 Task: Create a due date automation trigger when advanced on, on the wednesday of the week a card is due add fields without custom field "Resume" set to a date more than 1 working days from now at 11:00 AM.
Action: Mouse moved to (989, 75)
Screenshot: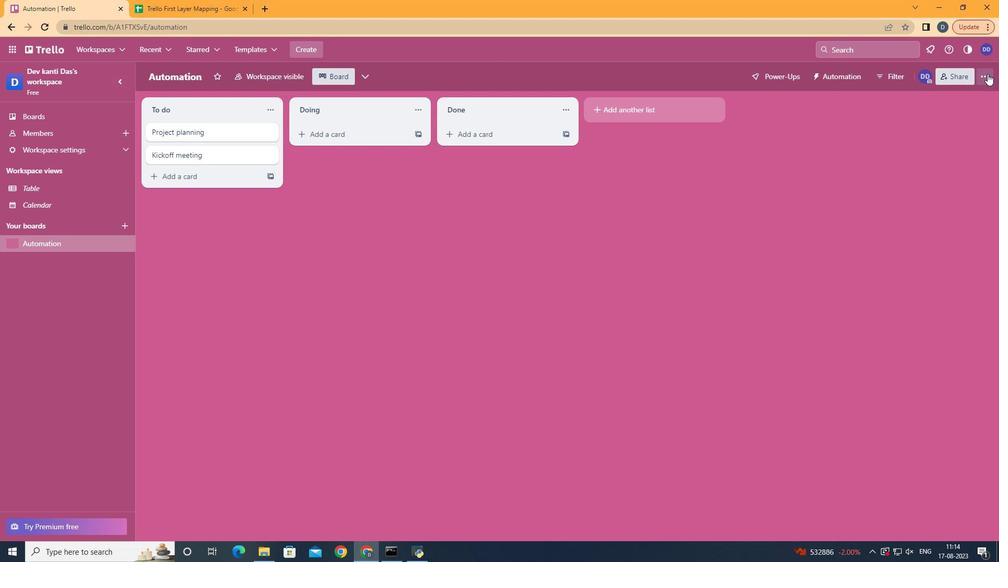 
Action: Mouse pressed left at (989, 75)
Screenshot: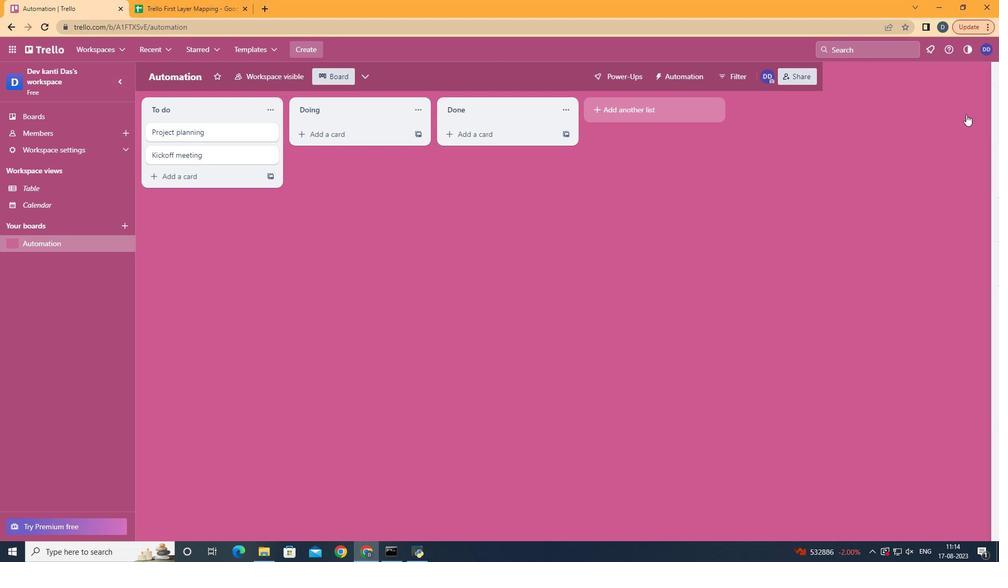 
Action: Mouse moved to (921, 230)
Screenshot: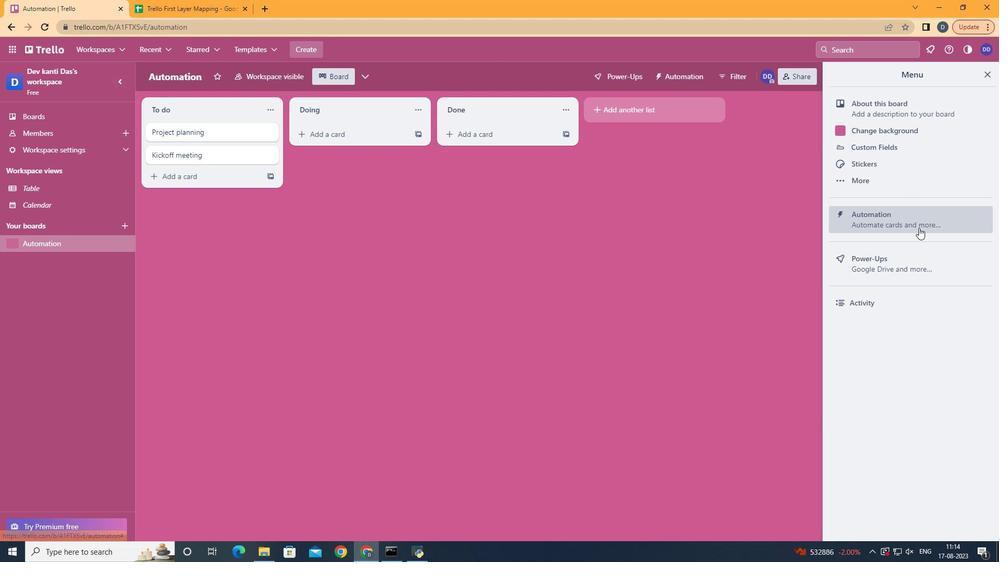 
Action: Mouse pressed left at (921, 230)
Screenshot: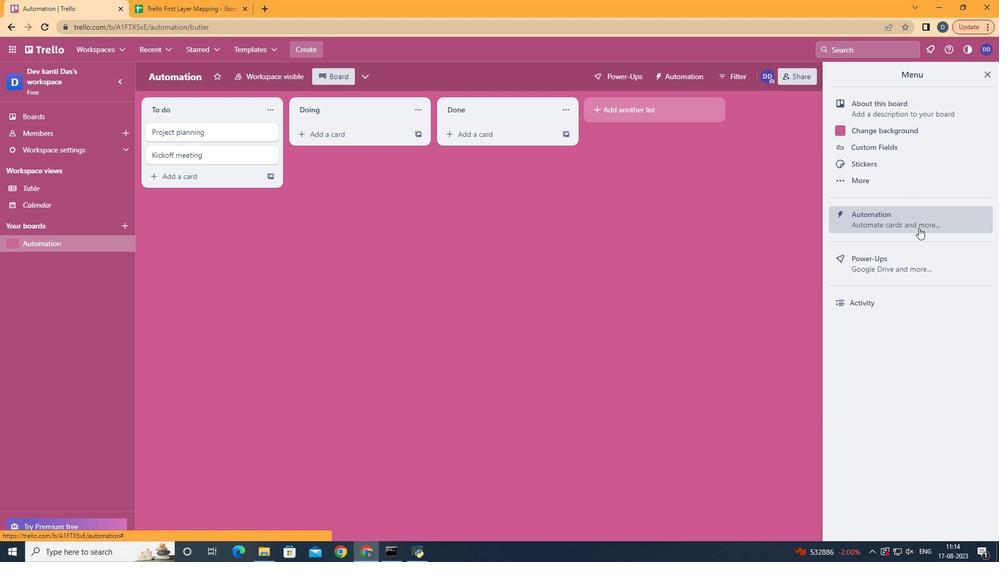 
Action: Mouse moved to (194, 210)
Screenshot: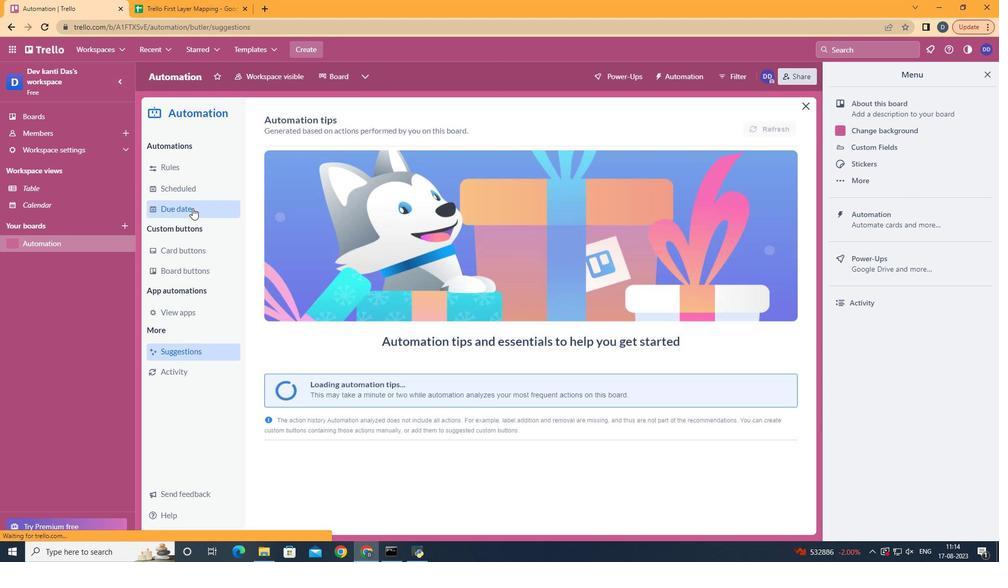 
Action: Mouse pressed left at (194, 210)
Screenshot: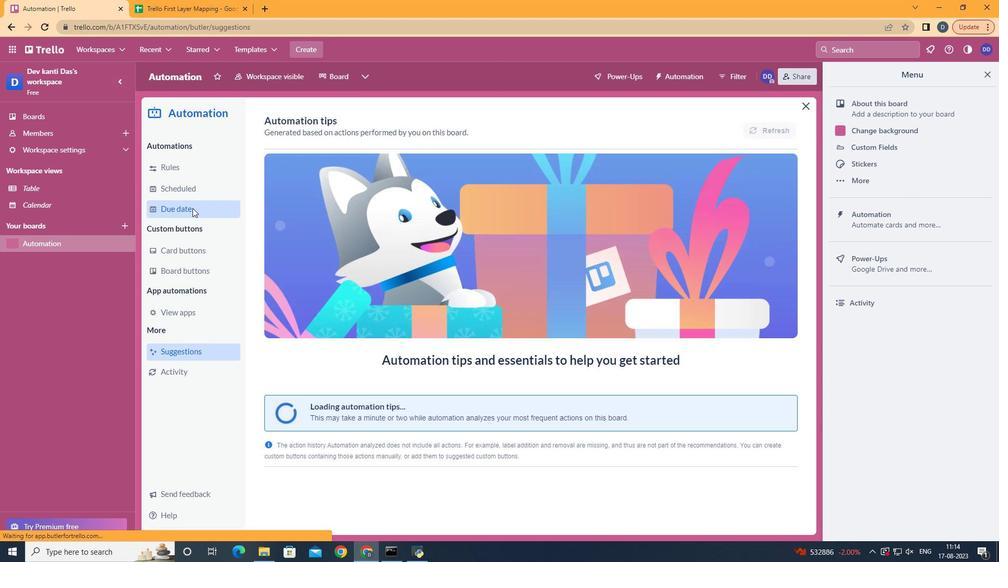 
Action: Mouse moved to (731, 123)
Screenshot: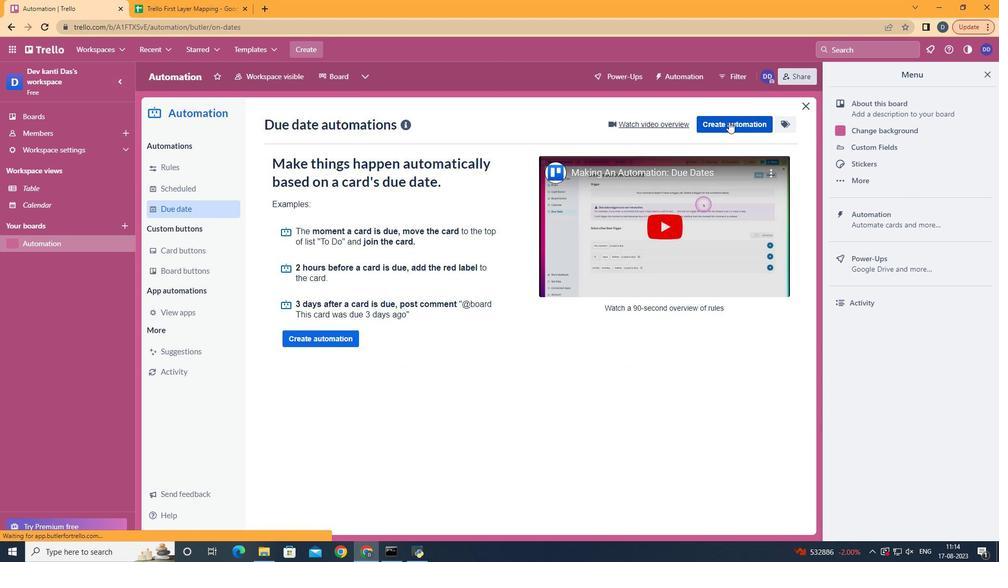 
Action: Mouse pressed left at (731, 123)
Screenshot: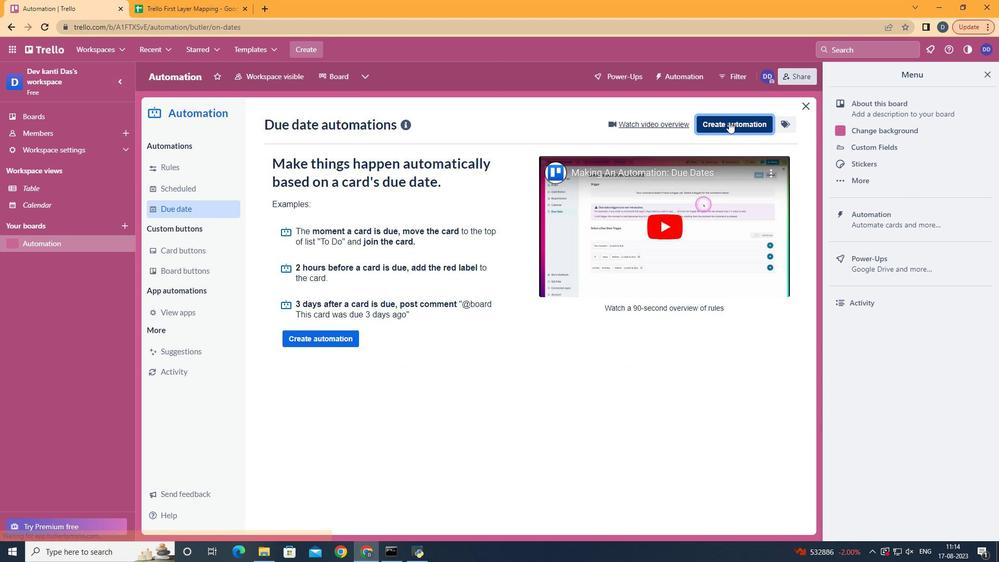 
Action: Mouse moved to (568, 210)
Screenshot: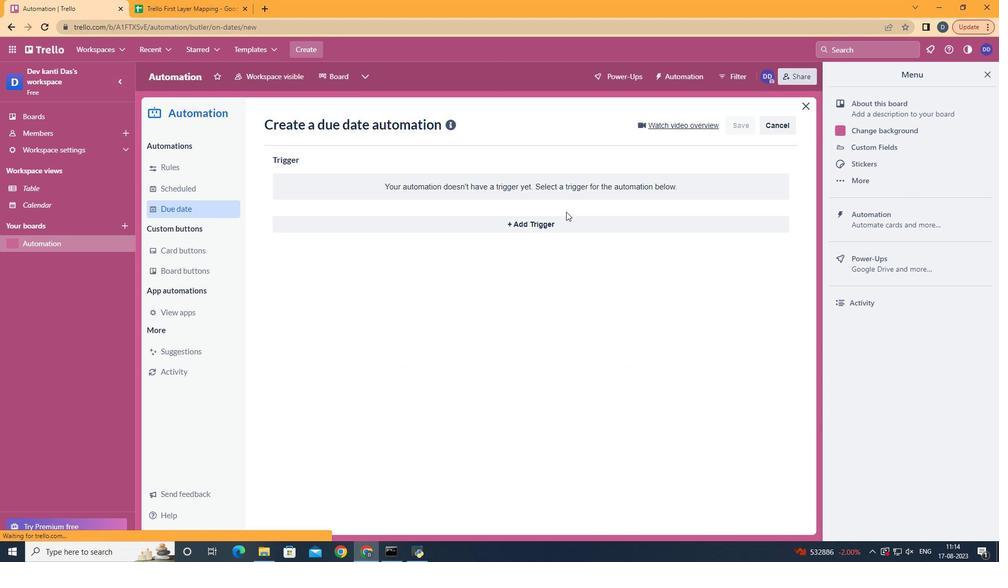
Action: Mouse pressed left at (568, 210)
Screenshot: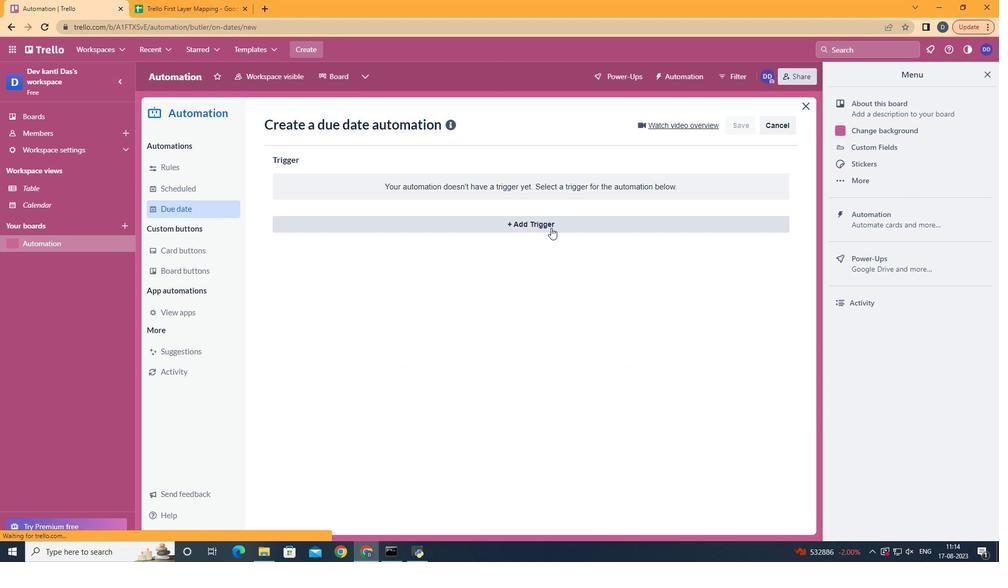 
Action: Mouse moved to (549, 234)
Screenshot: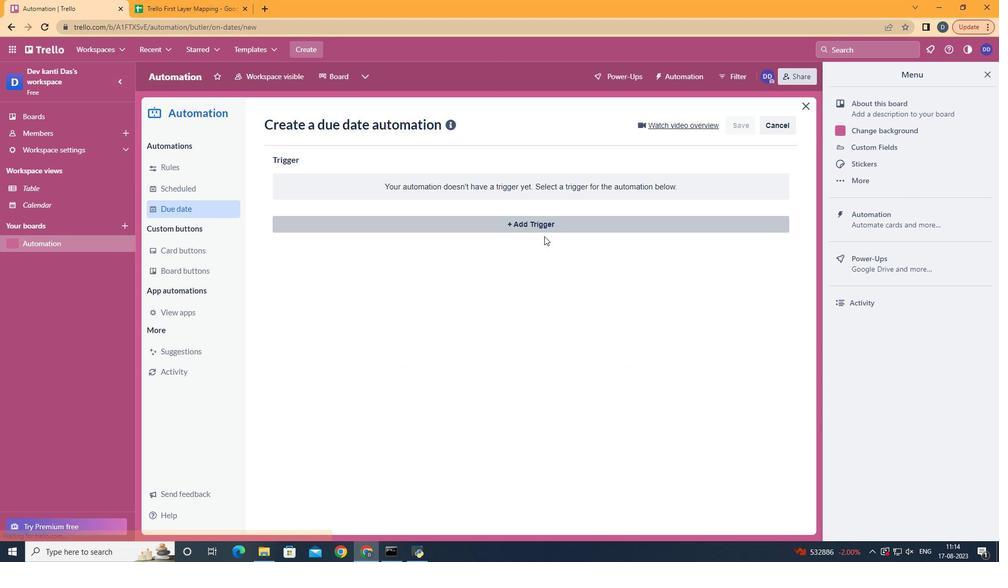 
Action: Mouse pressed left at (549, 234)
Screenshot: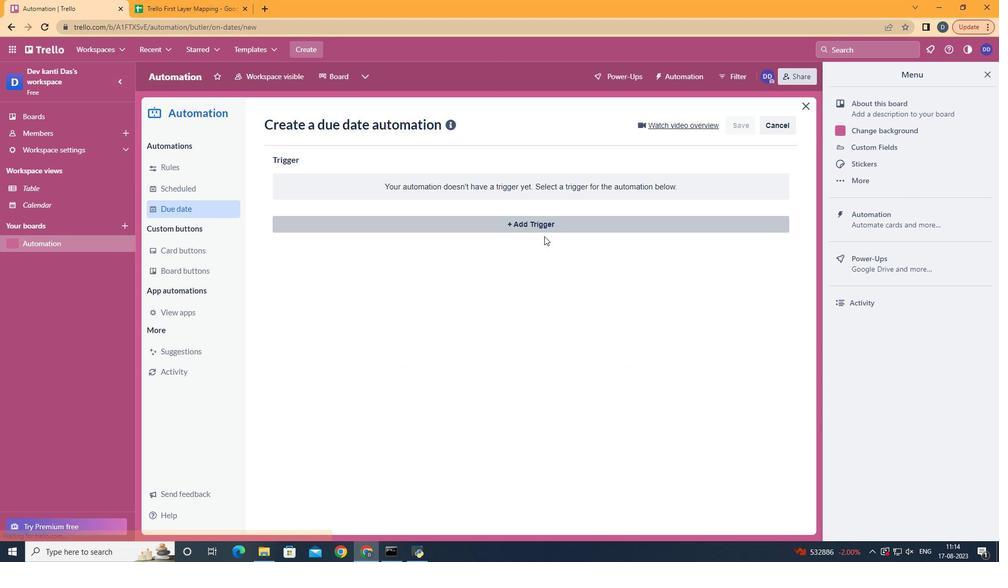 
Action: Mouse moved to (524, 230)
Screenshot: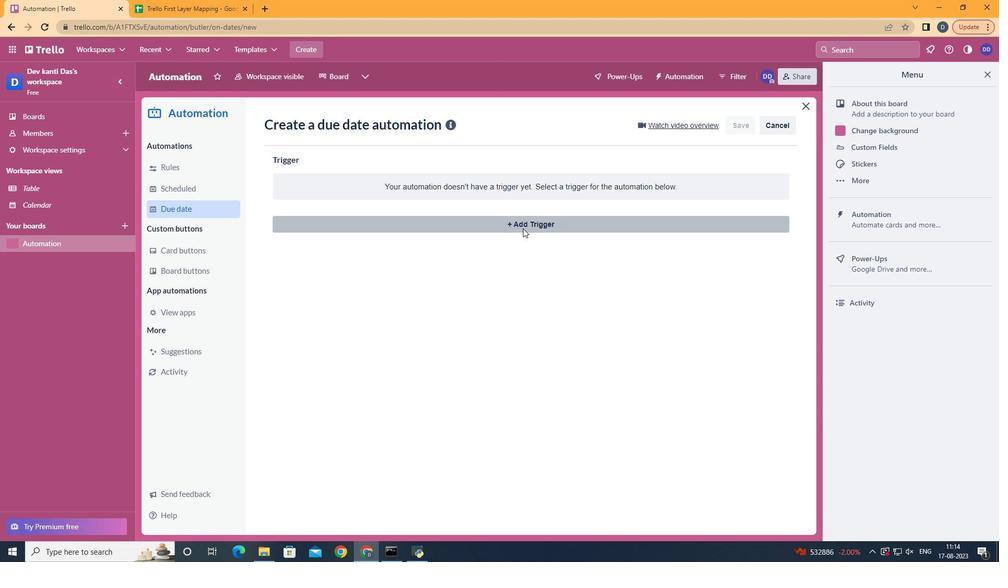 
Action: Mouse pressed left at (524, 230)
Screenshot: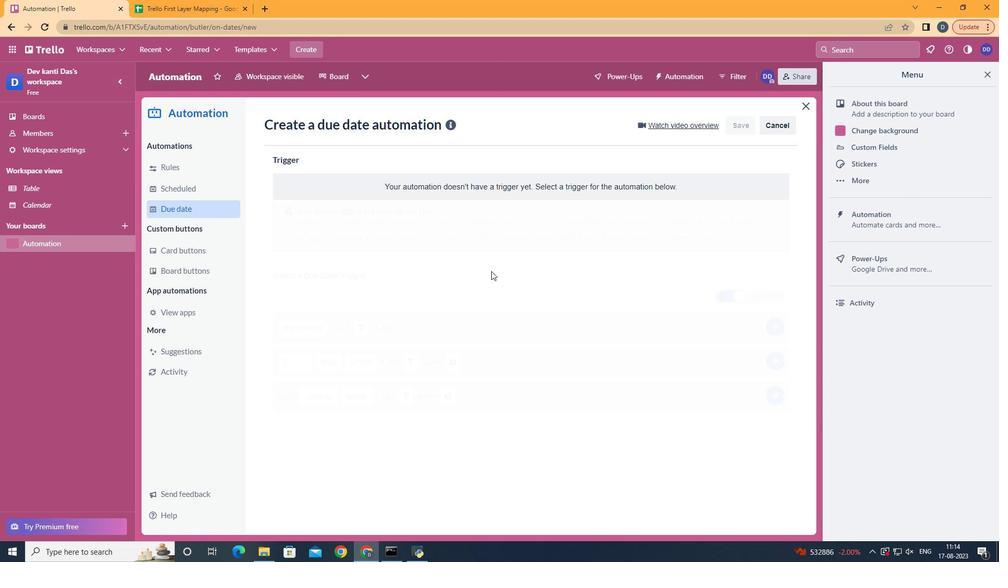 
Action: Mouse moved to (336, 322)
Screenshot: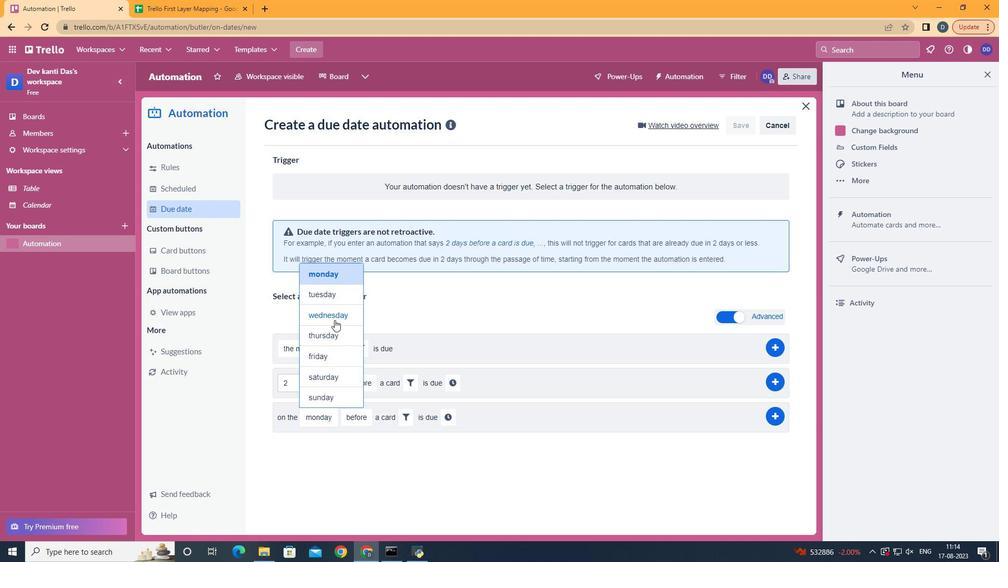 
Action: Mouse pressed left at (336, 322)
Screenshot: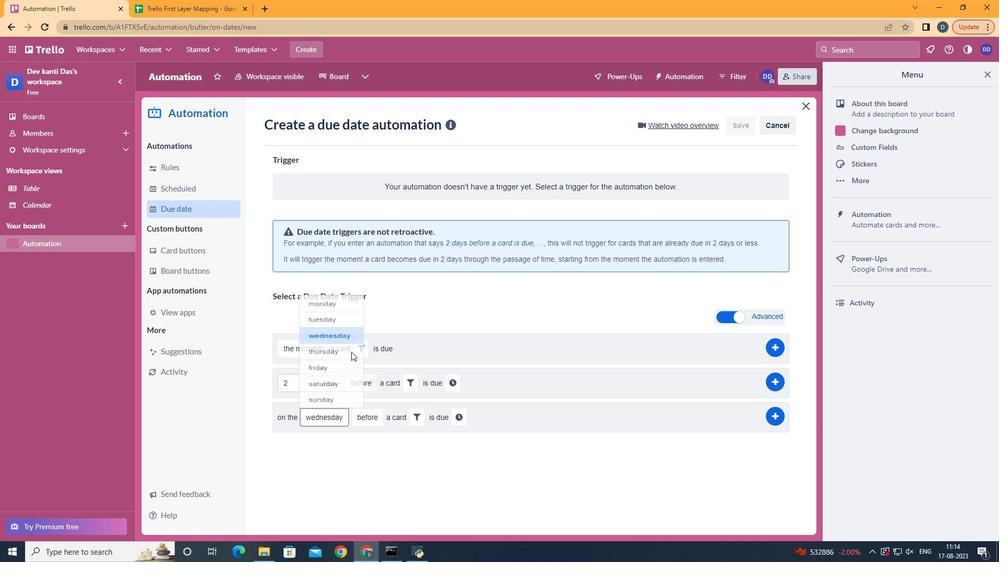 
Action: Mouse moved to (380, 484)
Screenshot: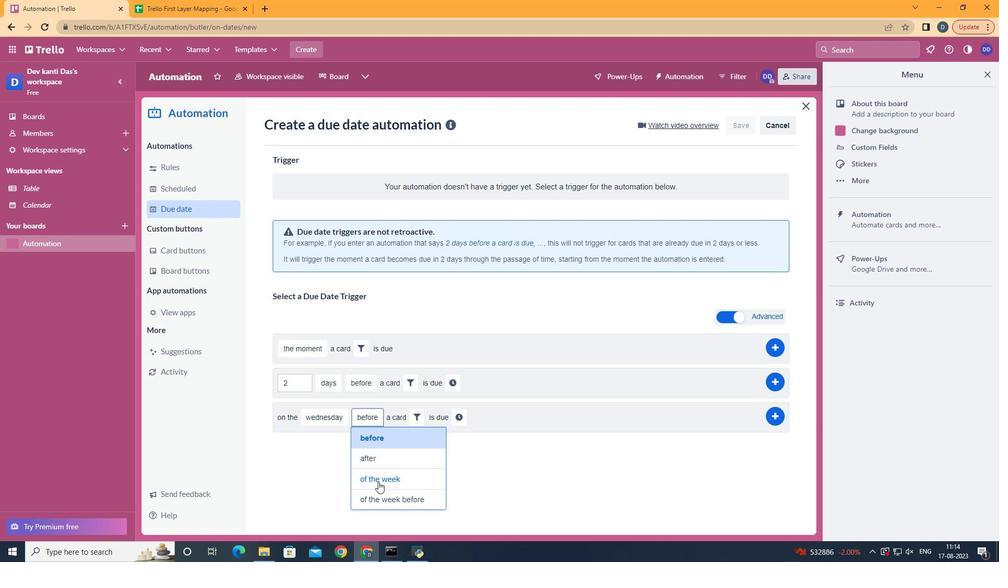 
Action: Mouse pressed left at (380, 484)
Screenshot: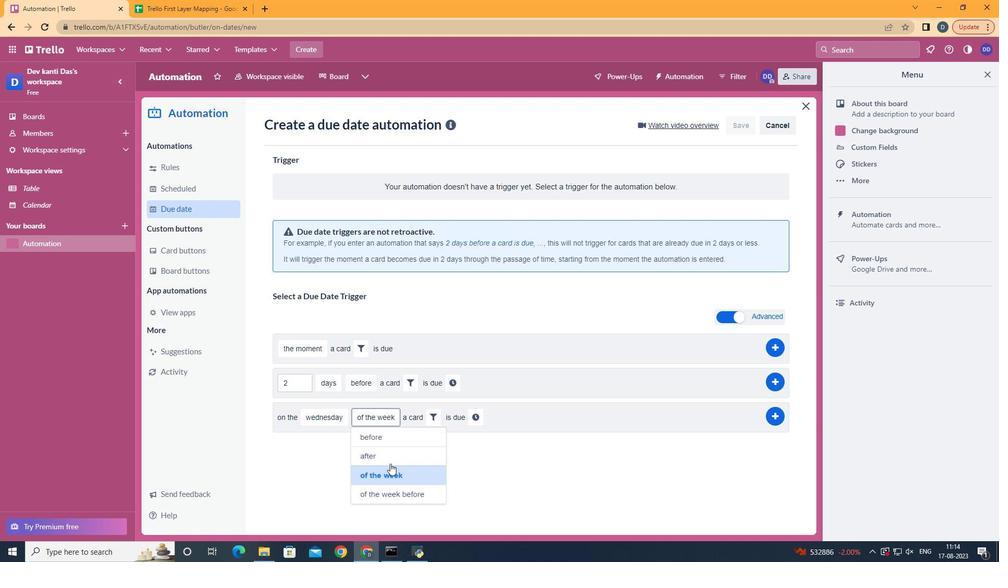 
Action: Mouse moved to (435, 417)
Screenshot: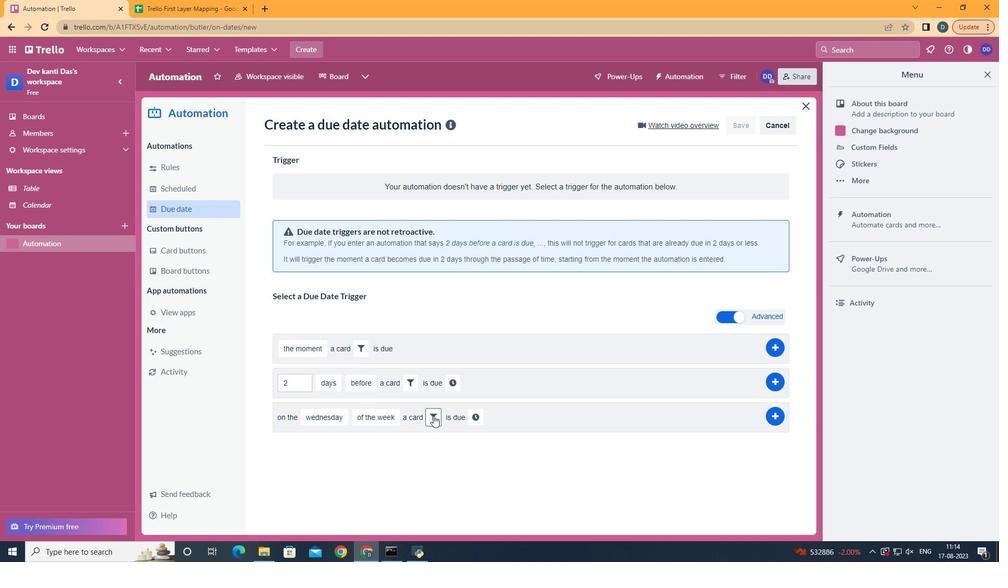 
Action: Mouse pressed left at (435, 417)
Screenshot: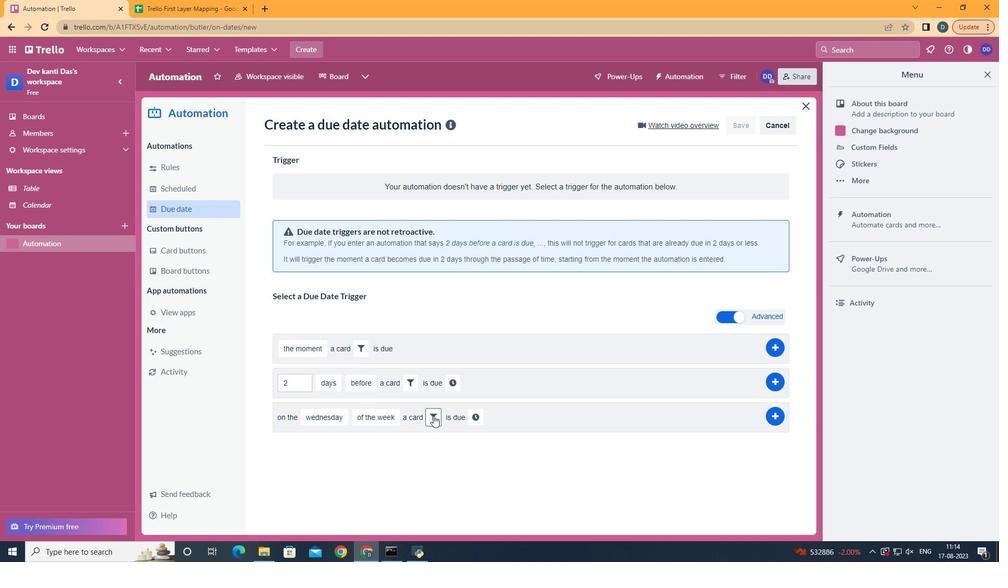 
Action: Mouse moved to (600, 442)
Screenshot: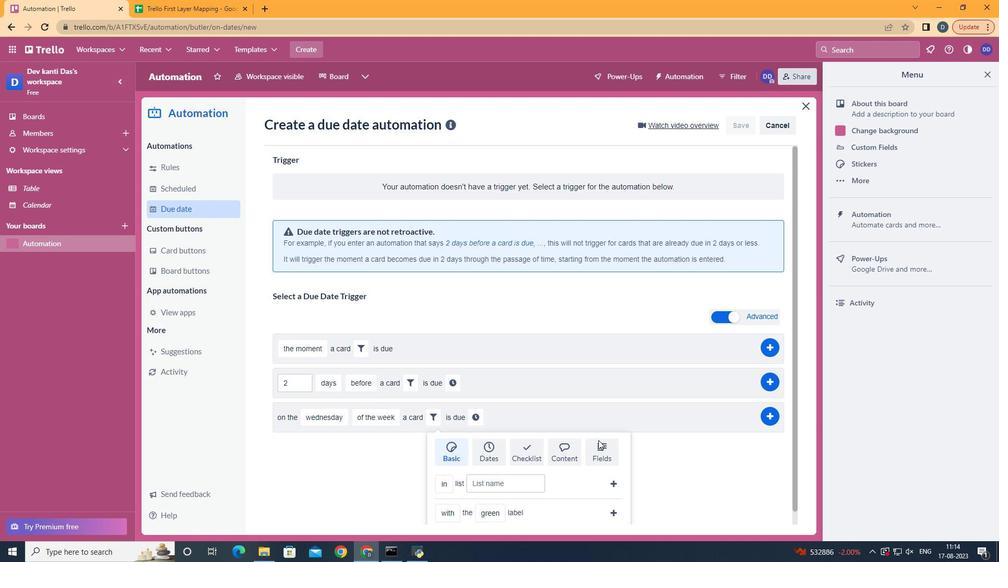 
Action: Mouse pressed left at (600, 442)
Screenshot: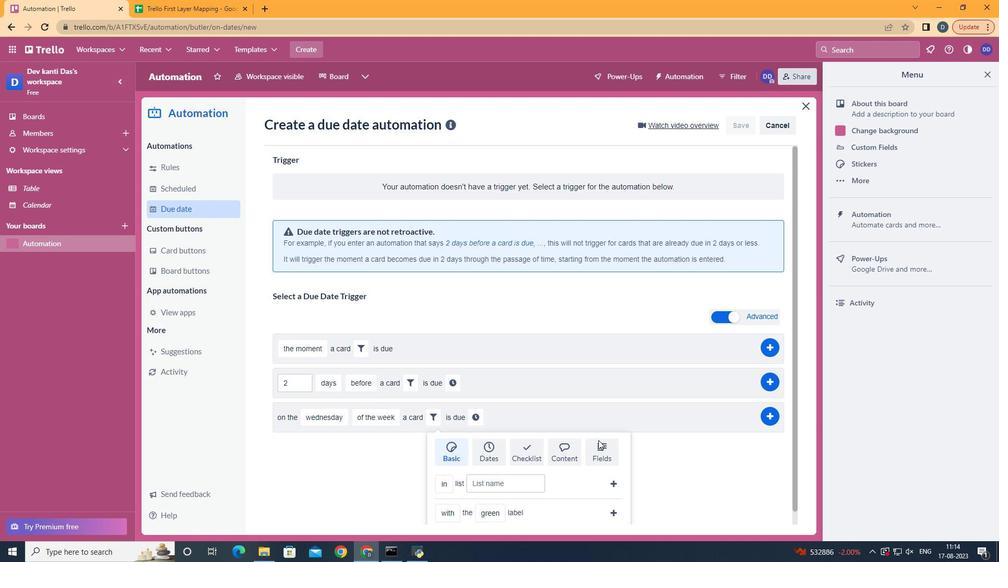 
Action: Mouse moved to (602, 442)
Screenshot: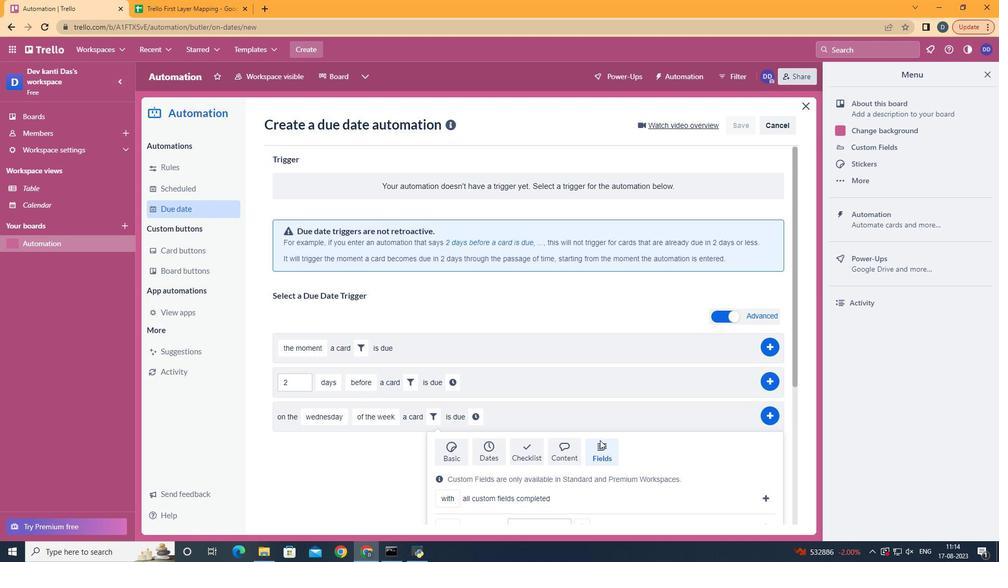 
Action: Mouse scrolled (602, 441) with delta (0, 0)
Screenshot: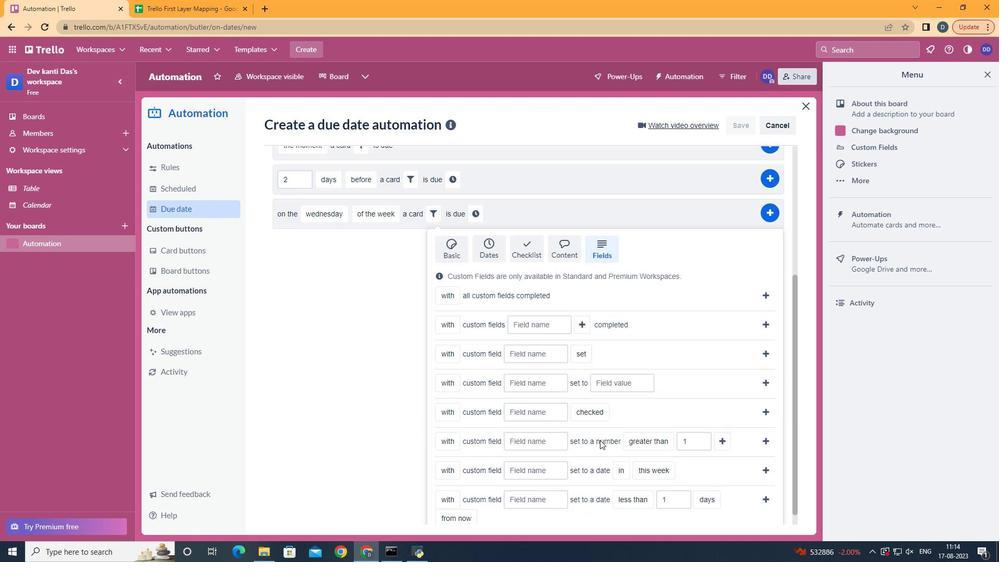 
Action: Mouse scrolled (602, 441) with delta (0, 0)
Screenshot: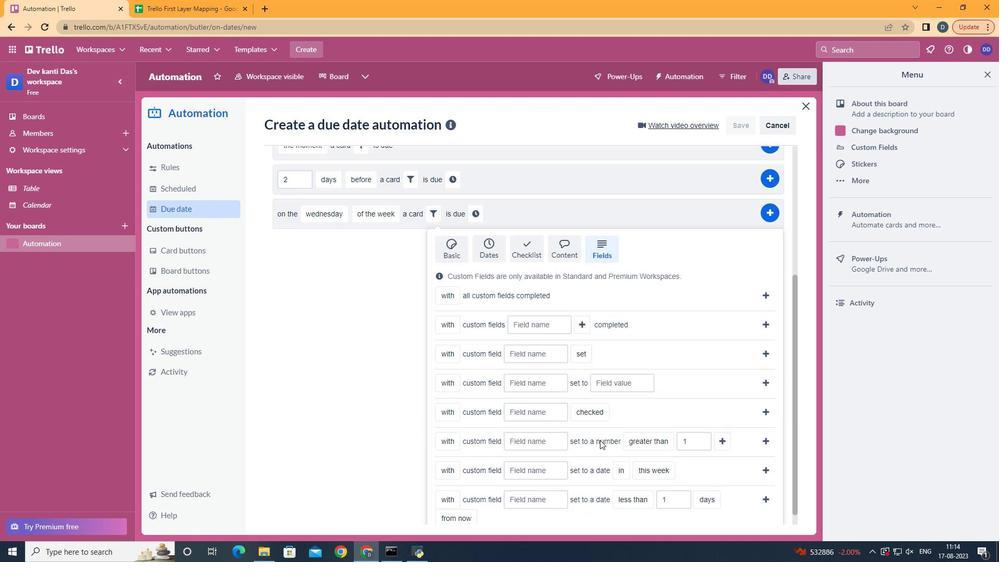 
Action: Mouse scrolled (602, 441) with delta (0, 0)
Screenshot: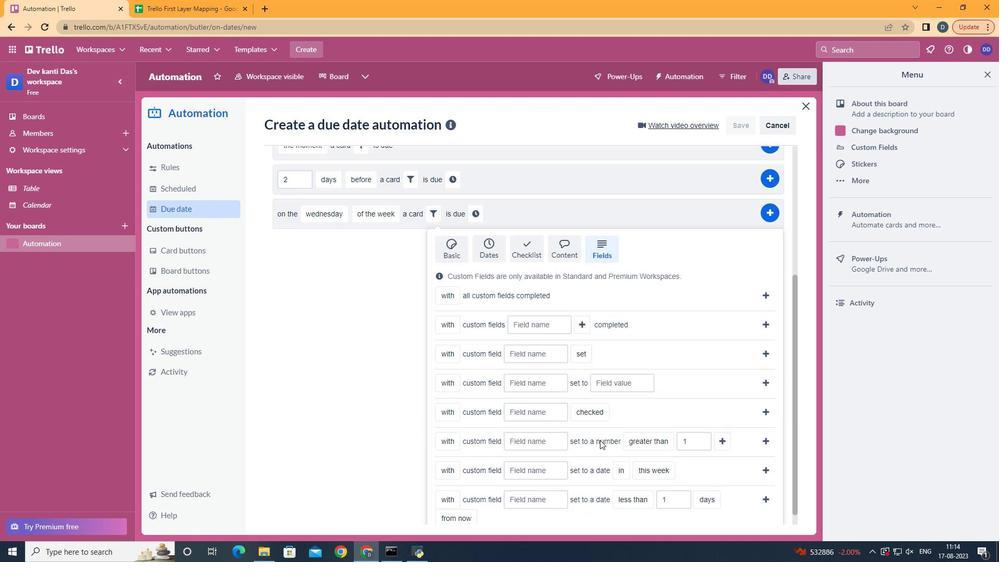 
Action: Mouse scrolled (602, 441) with delta (0, 0)
Screenshot: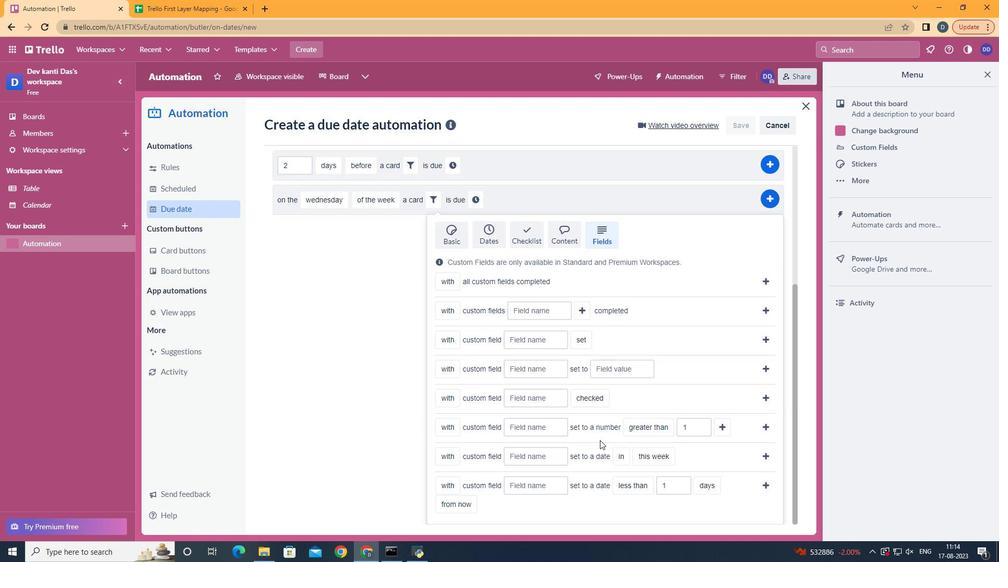
Action: Mouse scrolled (602, 441) with delta (0, 0)
Screenshot: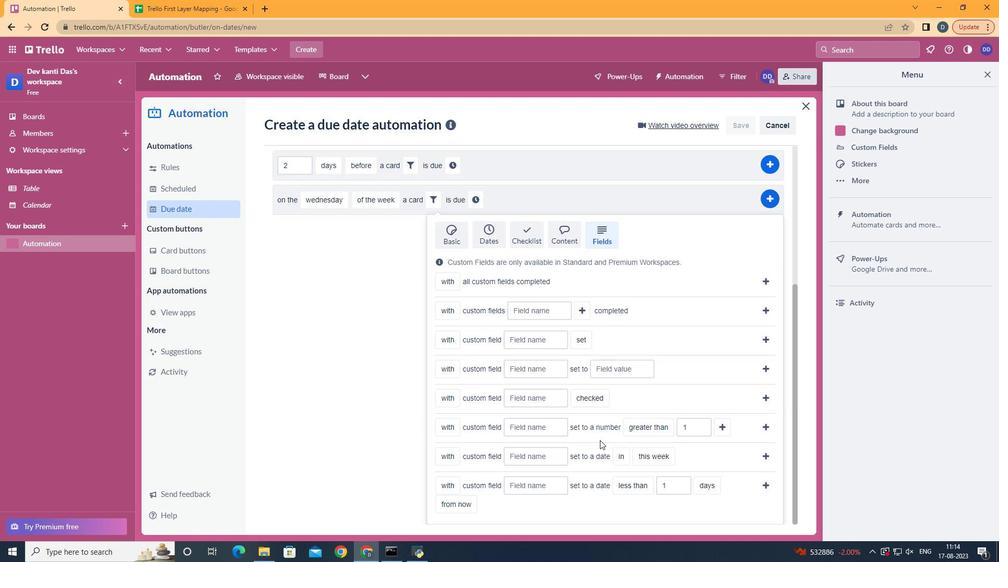 
Action: Mouse scrolled (602, 441) with delta (0, 0)
Screenshot: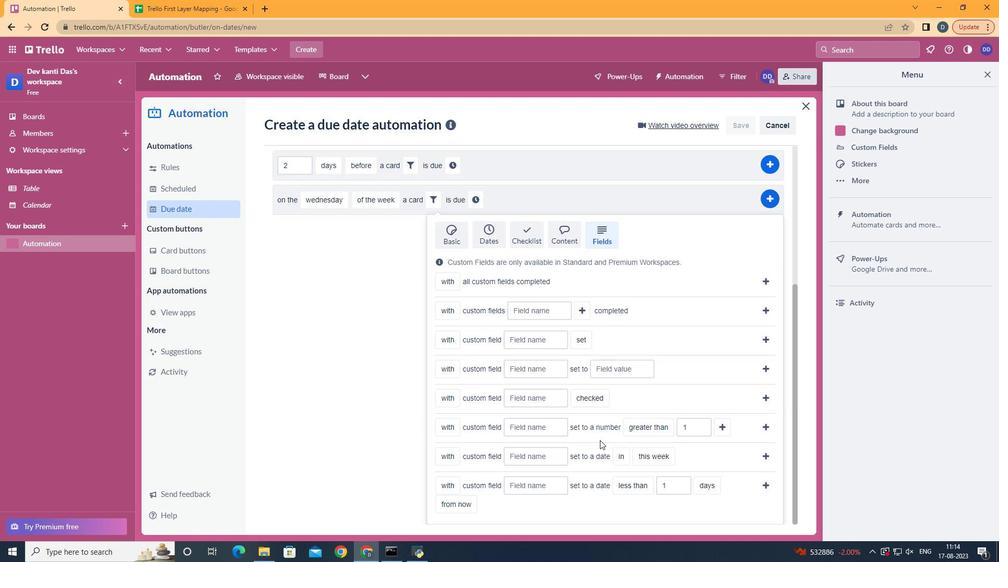 
Action: Mouse moved to (466, 459)
Screenshot: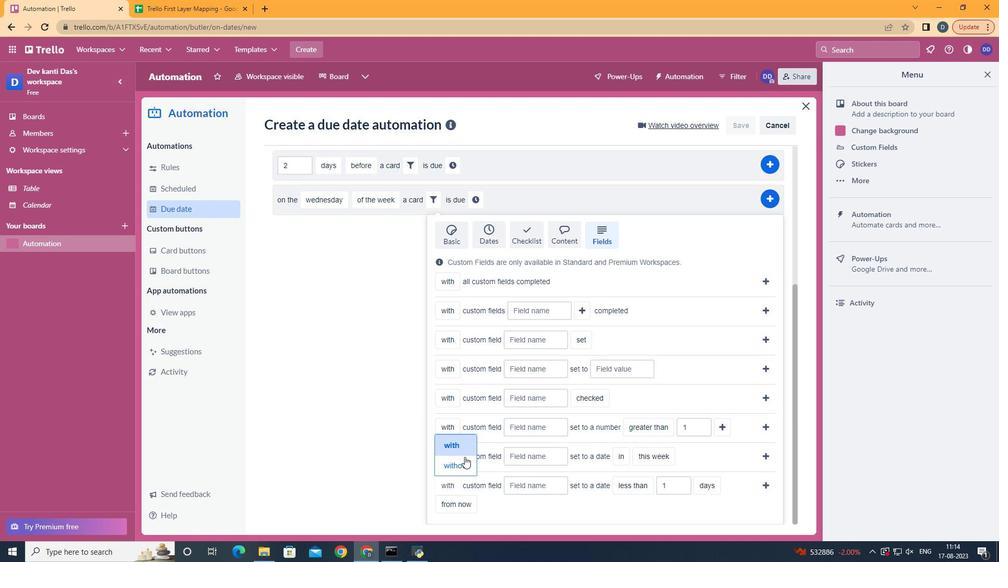 
Action: Mouse pressed left at (466, 459)
Screenshot: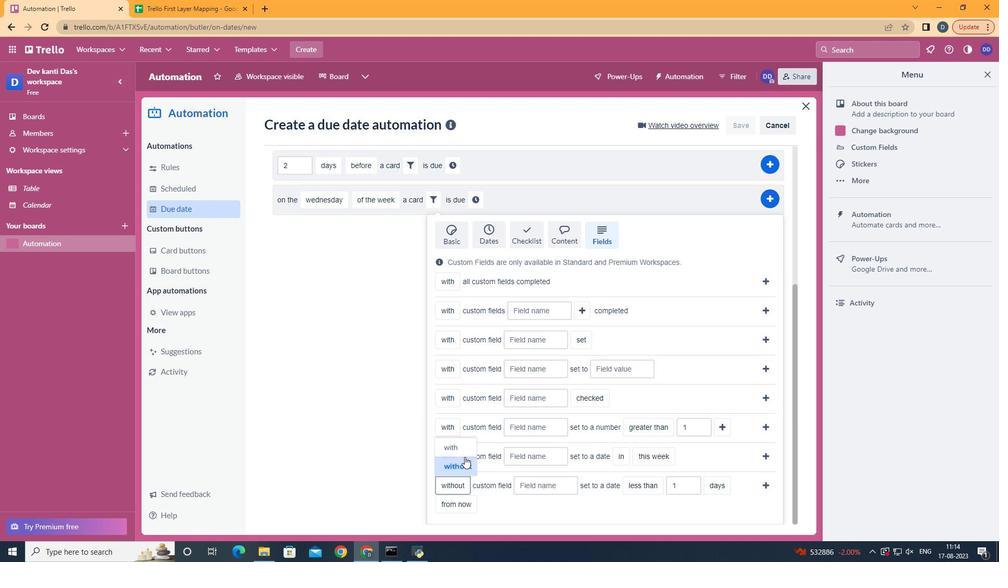 
Action: Mouse moved to (532, 485)
Screenshot: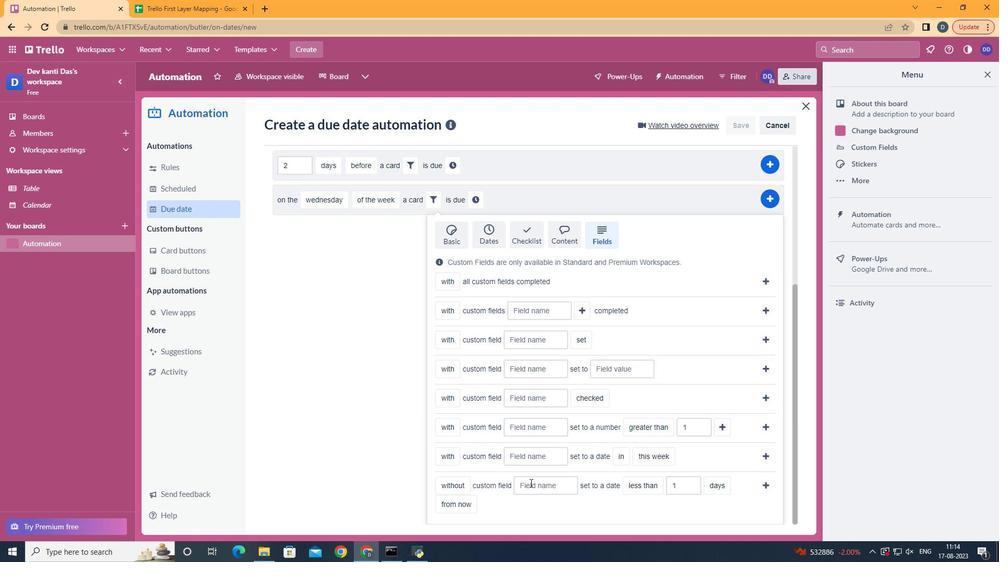 
Action: Mouse pressed left at (532, 485)
Screenshot: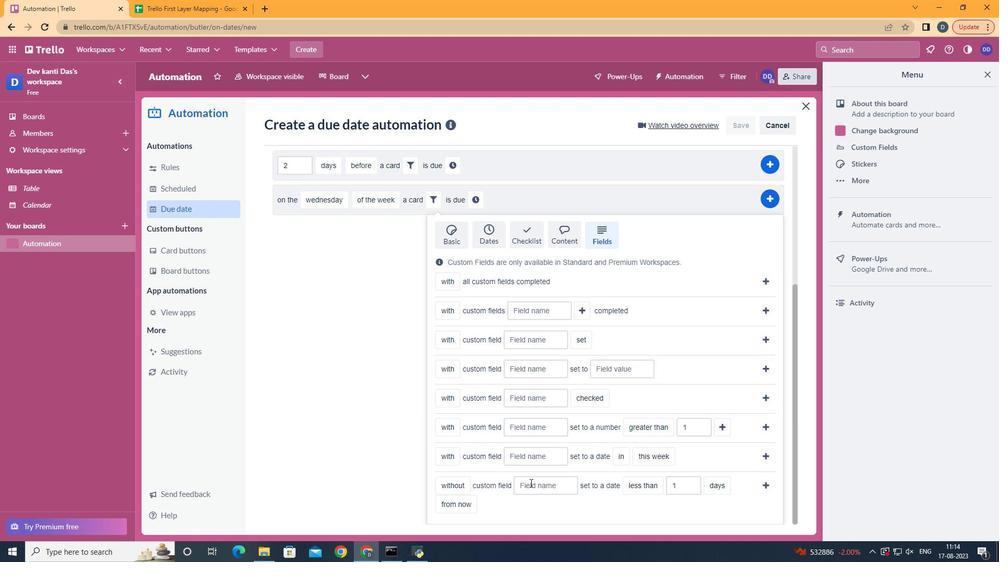 
Action: Mouse moved to (532, 485)
Screenshot: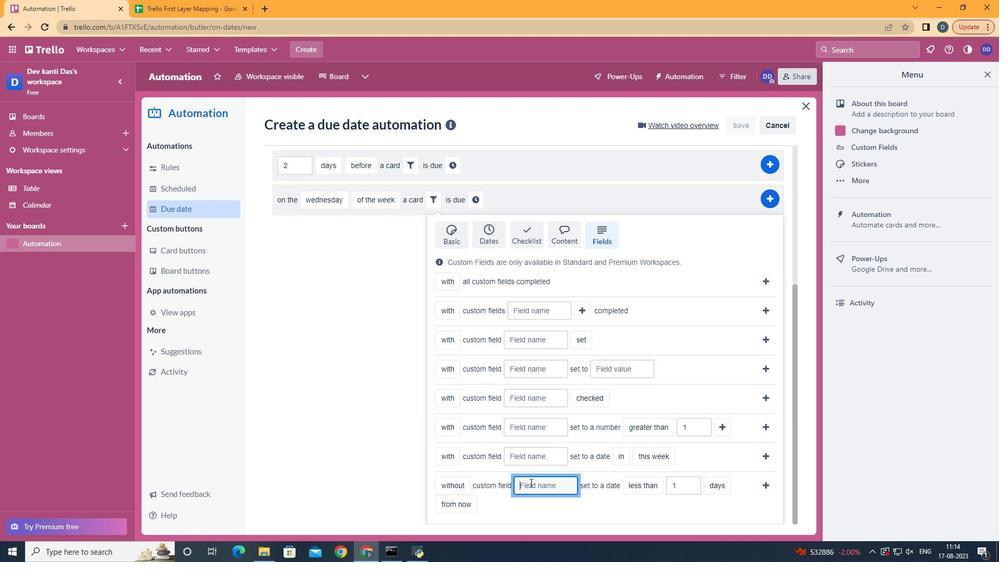 
Action: Key pressed <Key.shift>Resume
Screenshot: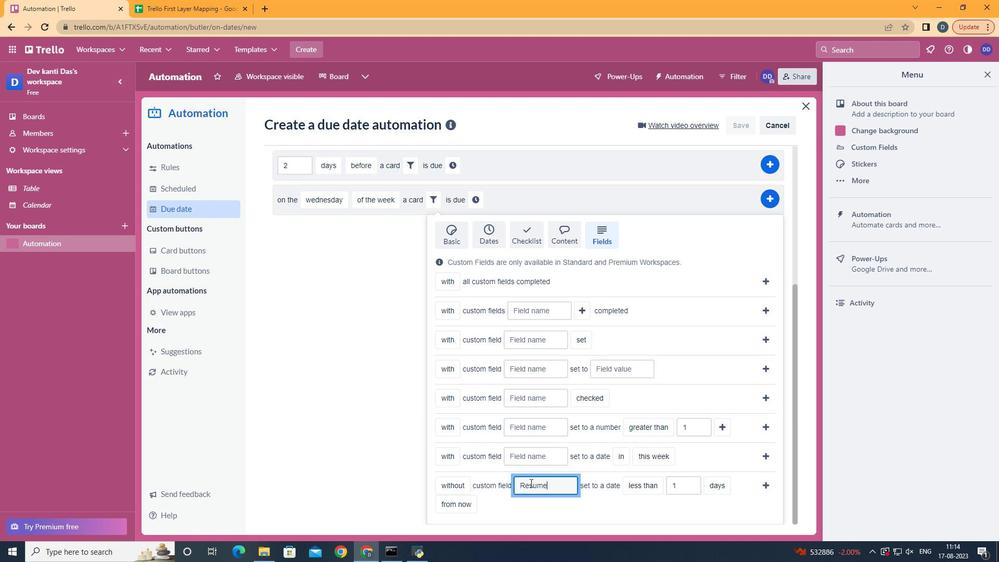 
Action: Mouse moved to (655, 448)
Screenshot: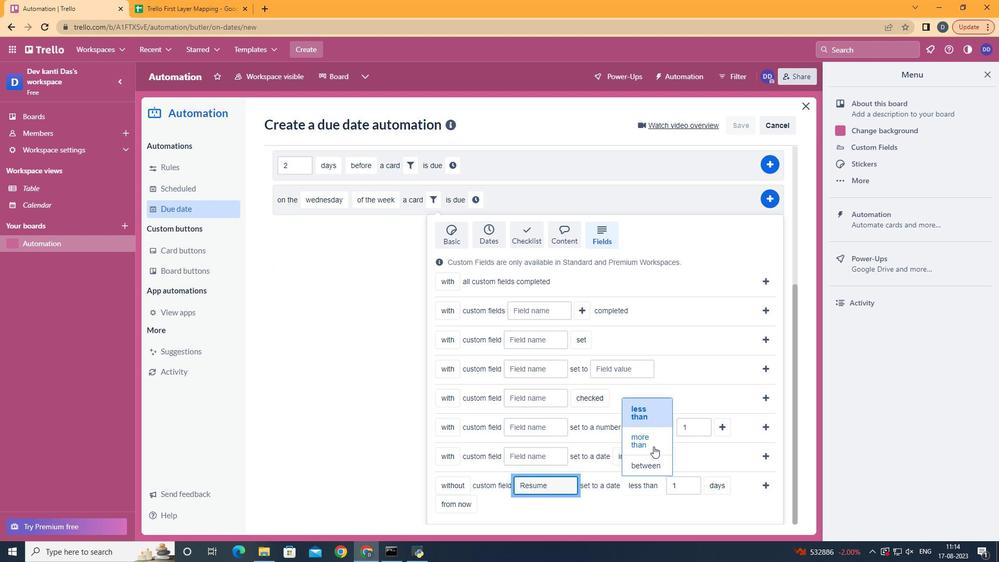 
Action: Mouse pressed left at (655, 448)
Screenshot: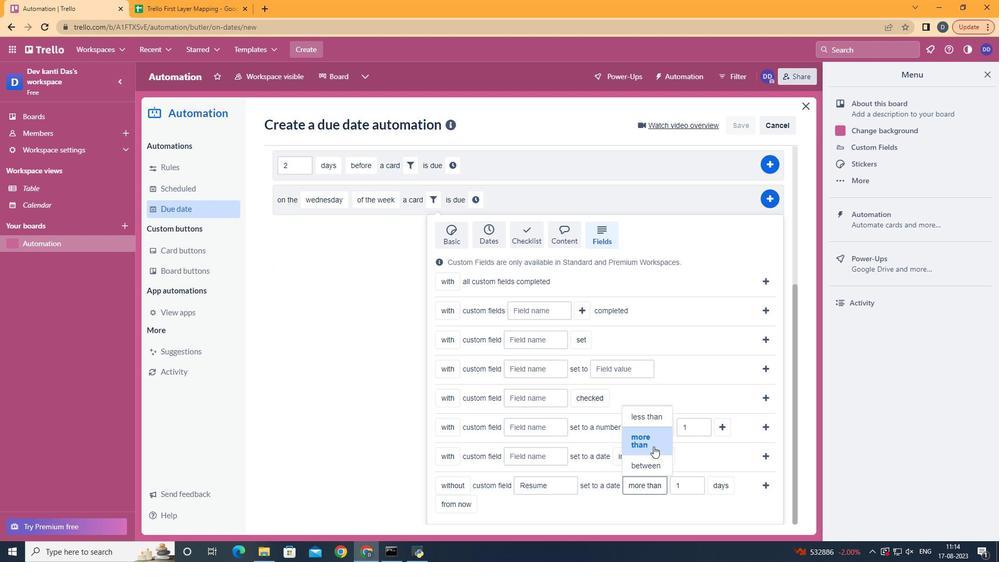 
Action: Mouse moved to (732, 469)
Screenshot: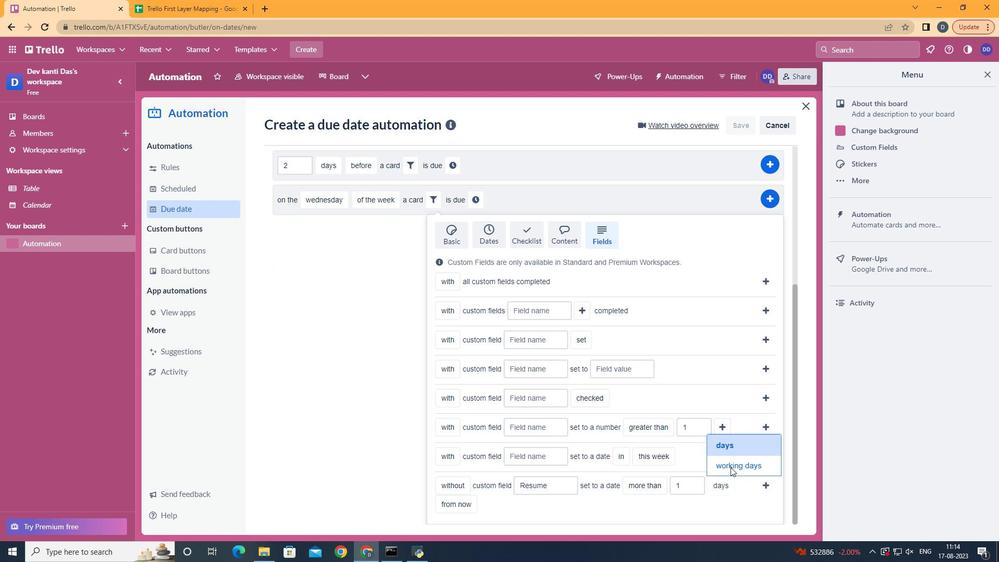 
Action: Mouse pressed left at (732, 469)
Screenshot: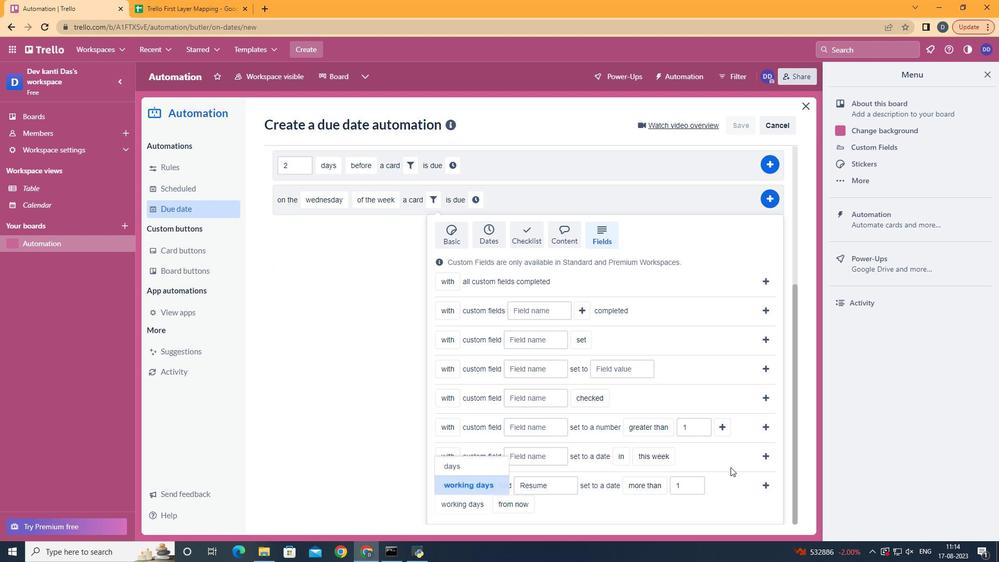 
Action: Mouse moved to (770, 482)
Screenshot: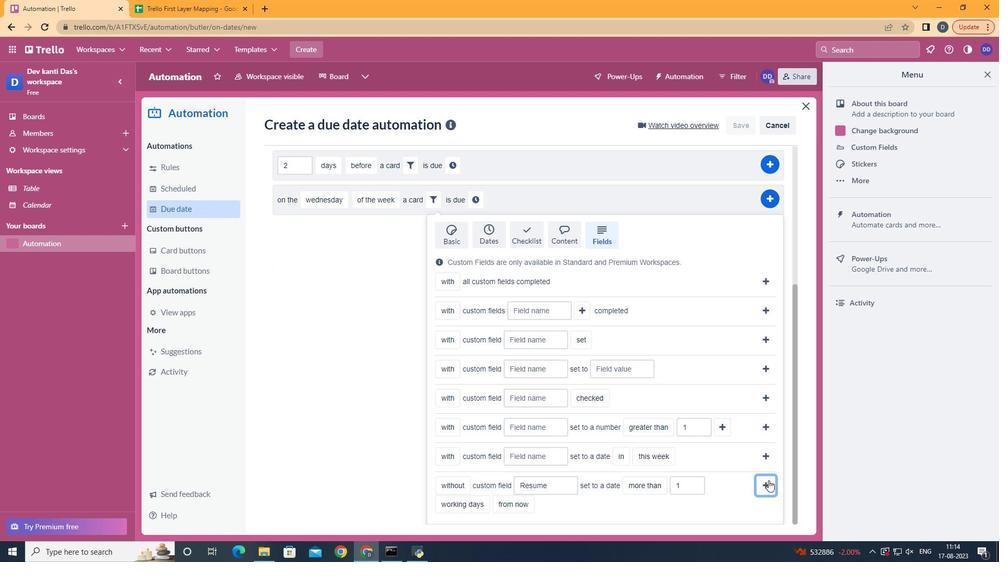 
Action: Mouse pressed left at (770, 482)
Screenshot: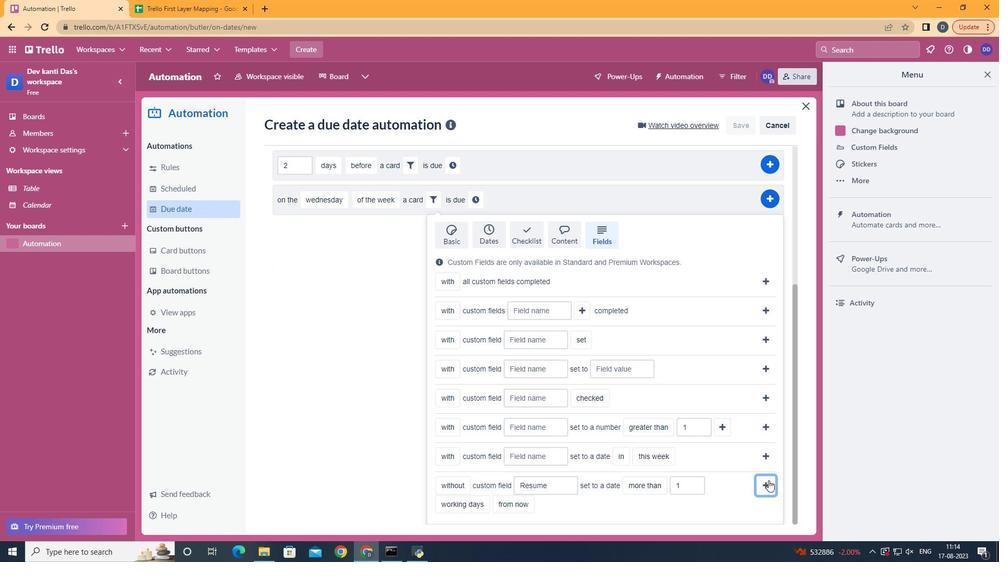 
Action: Mouse moved to (294, 441)
Screenshot: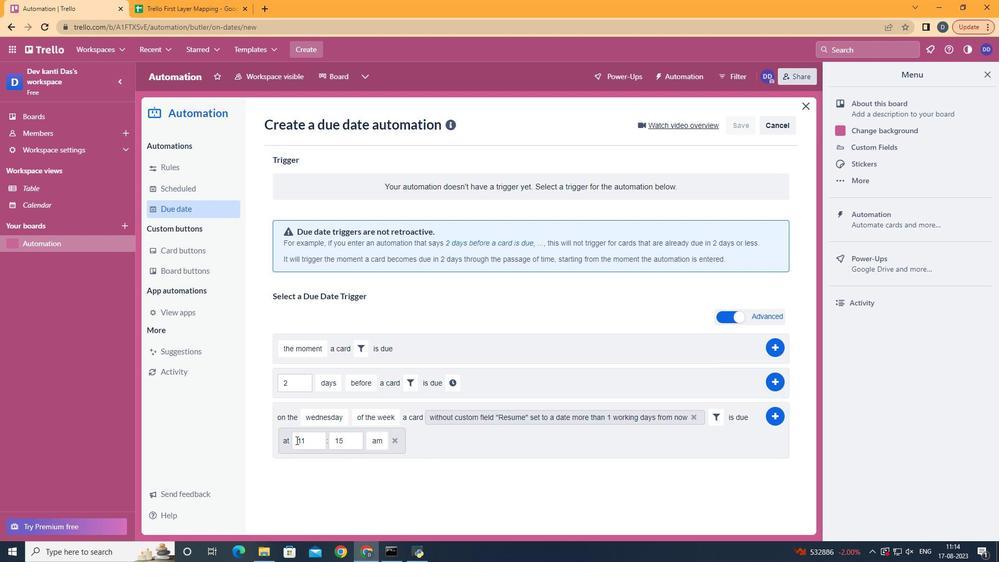 
Action: Mouse pressed left at (294, 441)
Screenshot: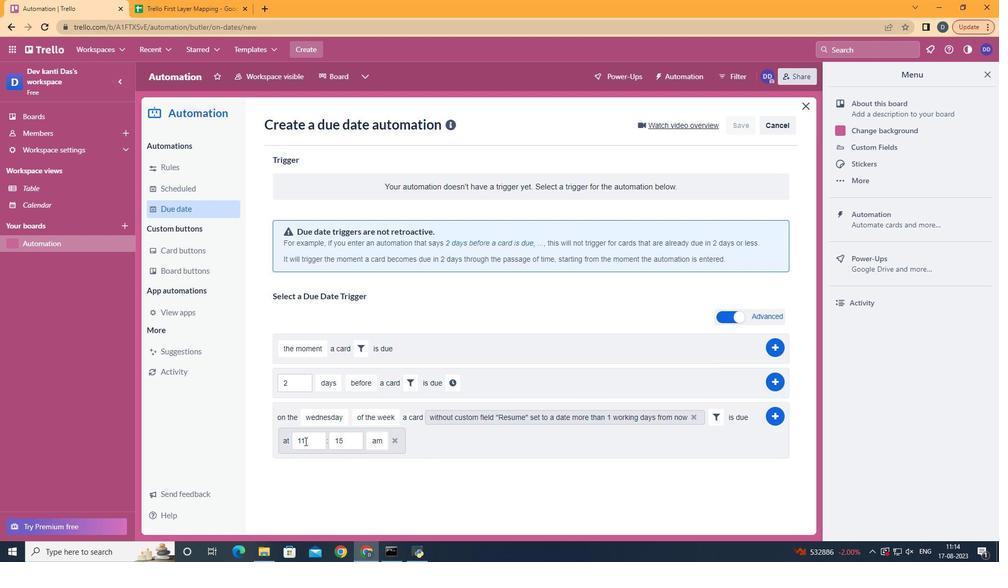 
Action: Mouse moved to (311, 444)
Screenshot: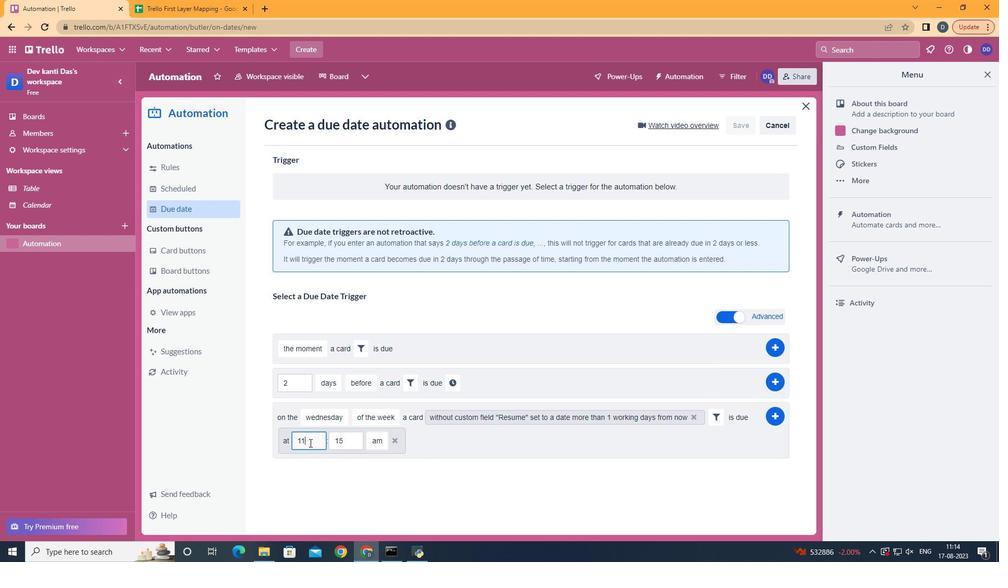 
Action: Mouse pressed left at (311, 444)
Screenshot: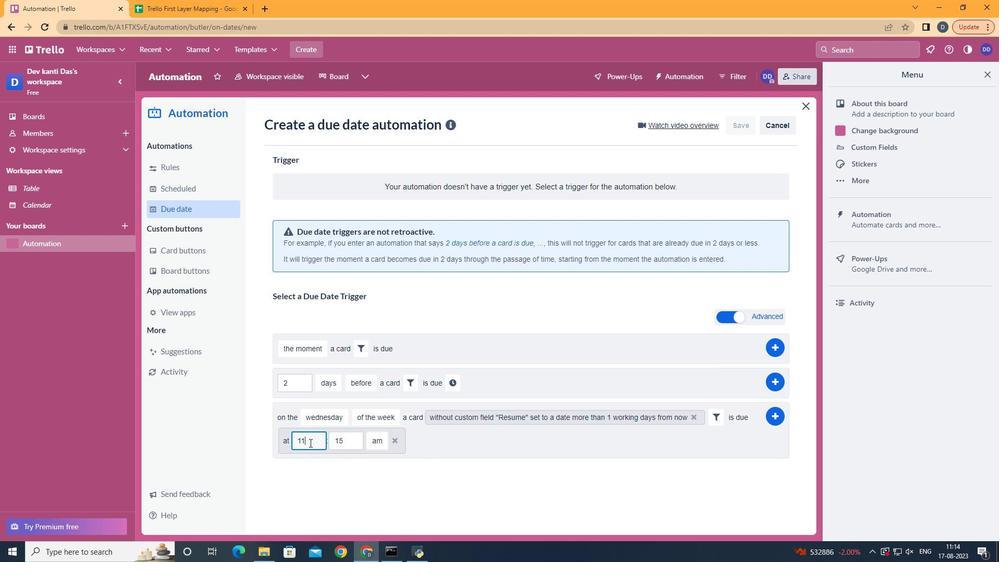 
Action: Mouse moved to (354, 446)
Screenshot: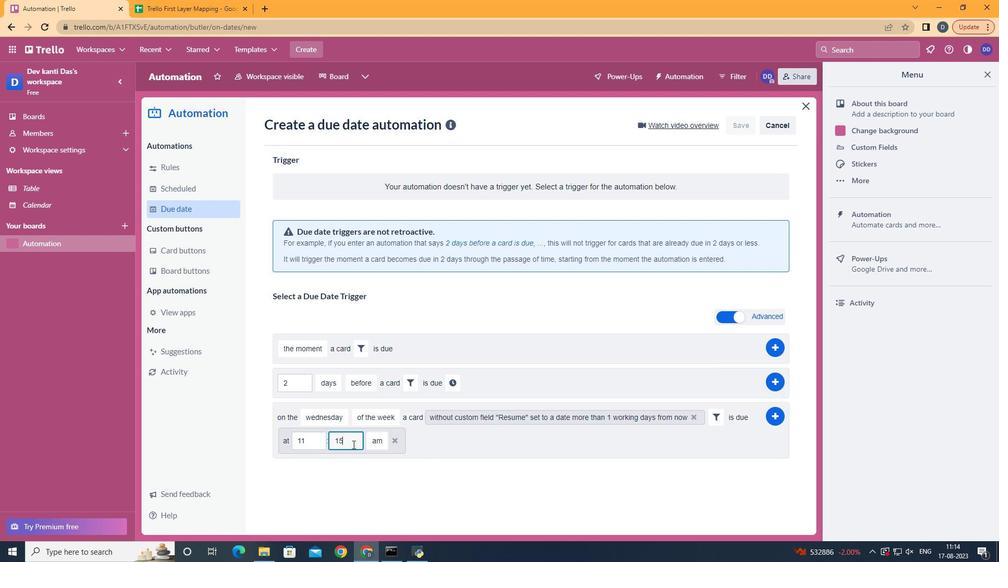 
Action: Mouse pressed left at (354, 446)
Screenshot: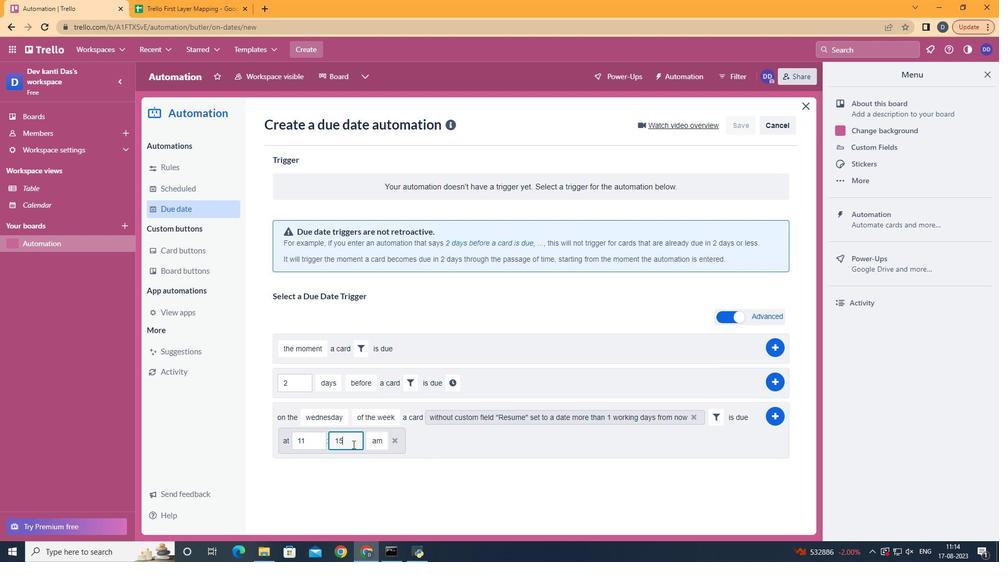 
Action: Key pressed <Key.backspace><Key.backspace>0
Screenshot: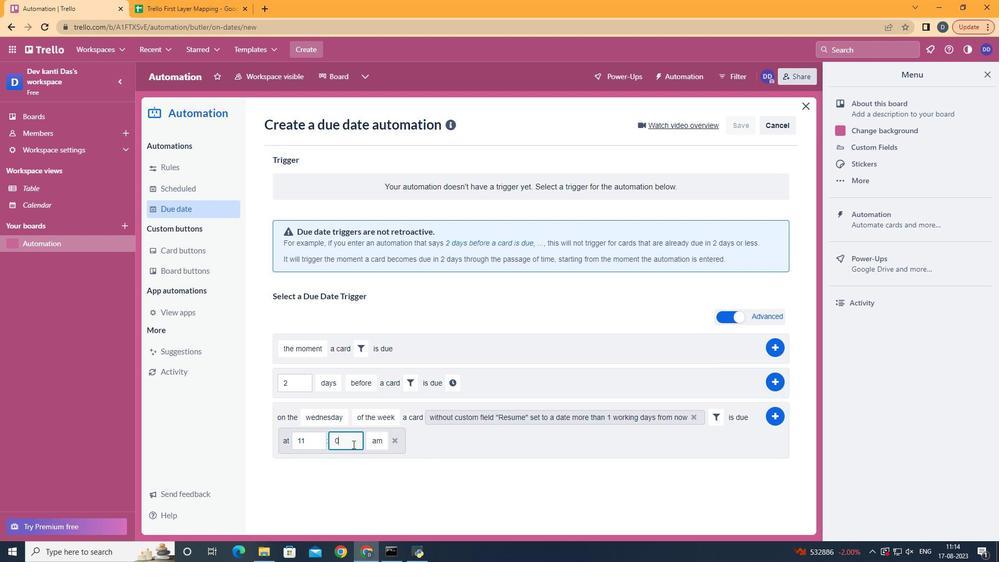 
Action: Mouse moved to (375, 441)
Screenshot: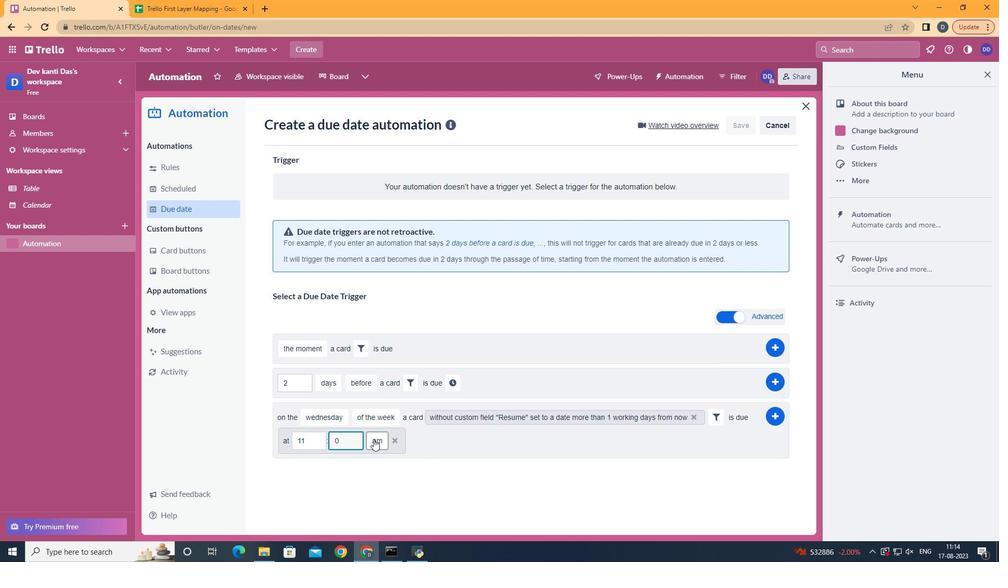 
Action: Key pressed 0
Screenshot: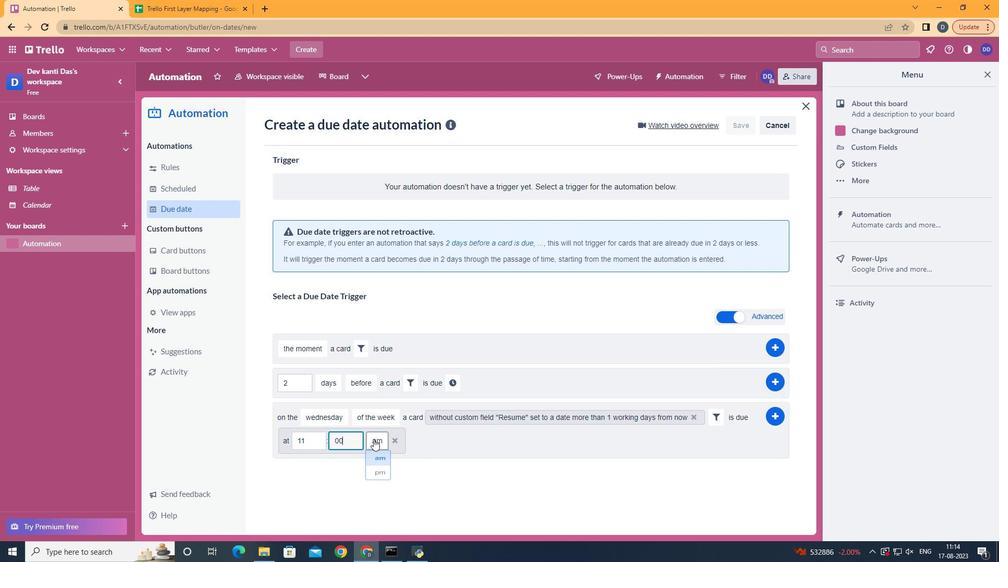 
Action: Mouse moved to (773, 420)
Screenshot: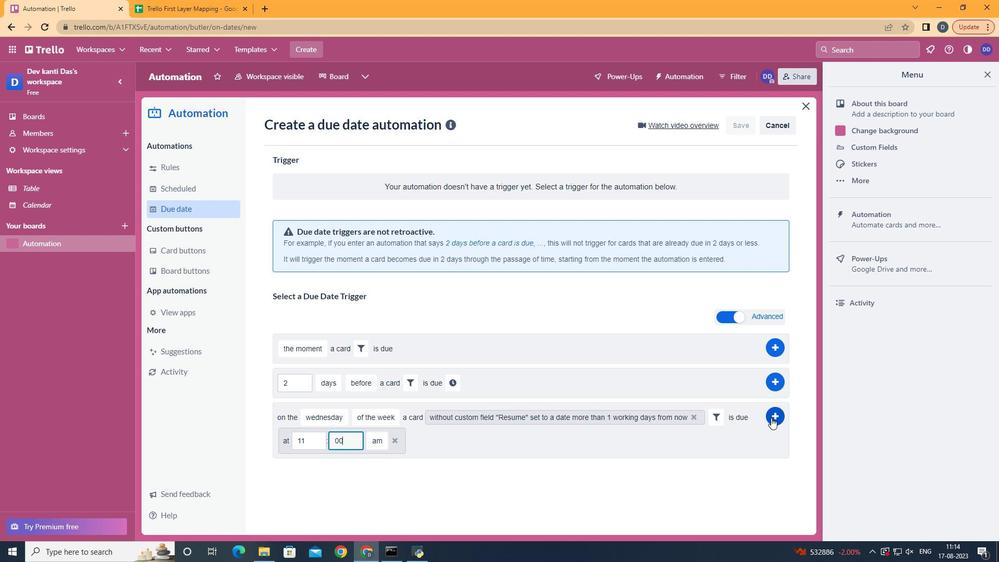 
Action: Mouse pressed left at (773, 420)
Screenshot: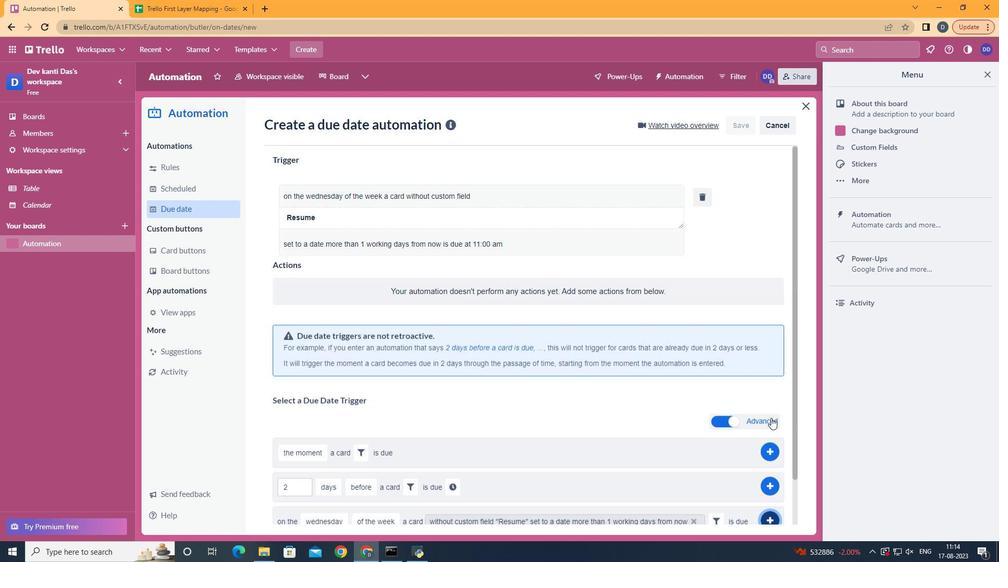 
